 Task: Apply the custom number format (0%).
Action: Mouse moved to (48, 147)
Screenshot: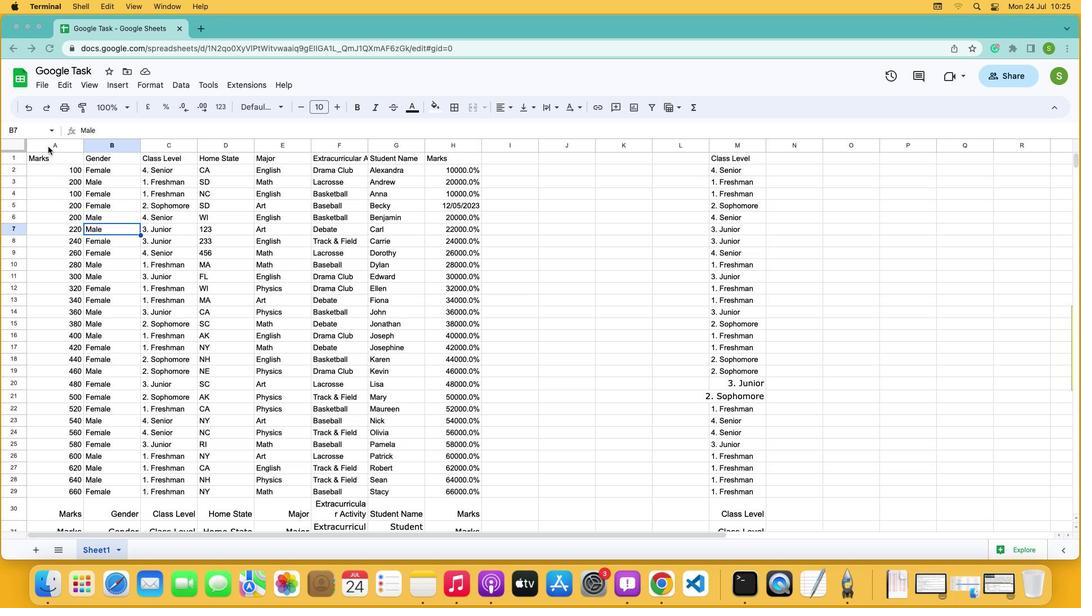 
Action: Mouse pressed left at (48, 147)
Screenshot: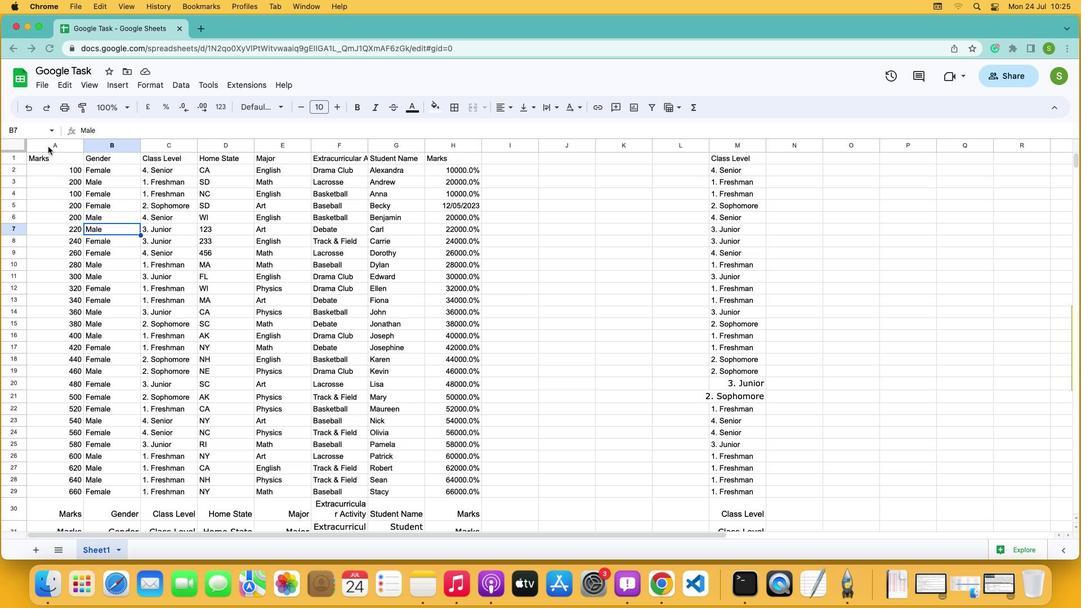 
Action: Mouse moved to (49, 150)
Screenshot: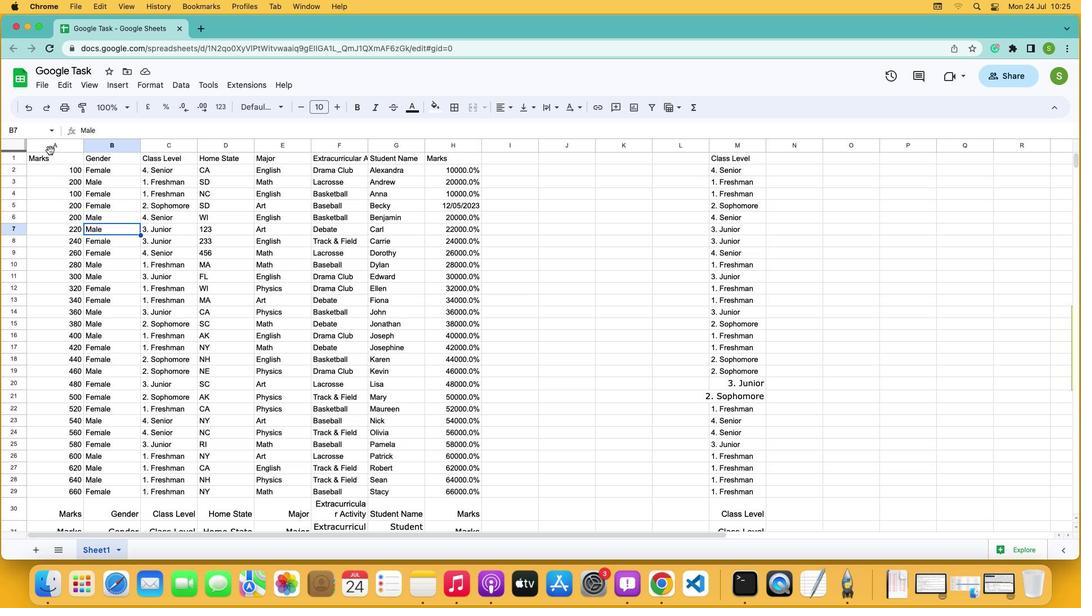 
Action: Mouse pressed left at (49, 150)
Screenshot: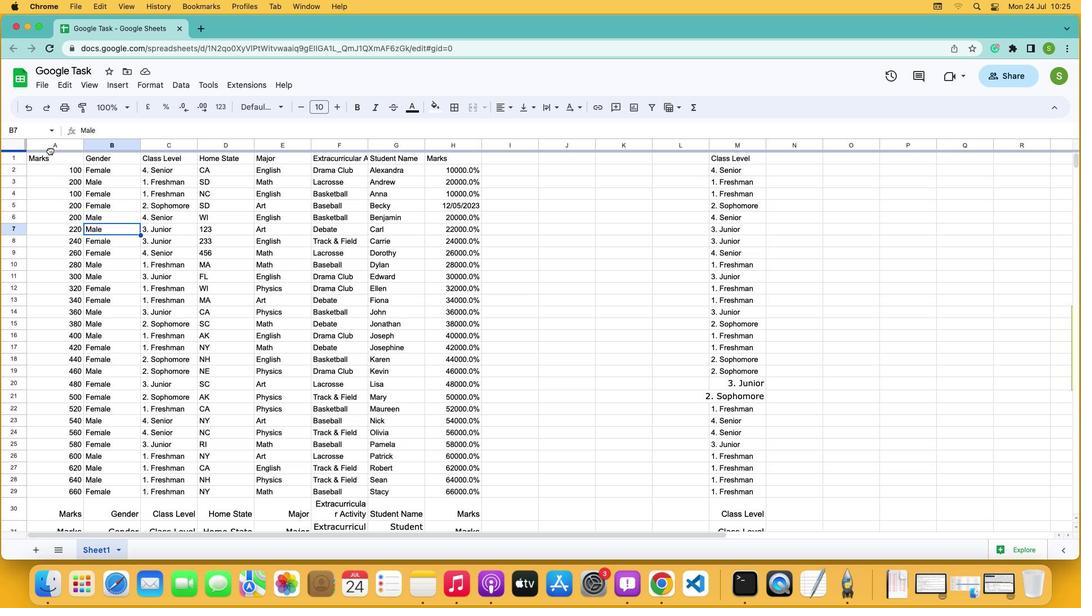 
Action: Mouse moved to (58, 144)
Screenshot: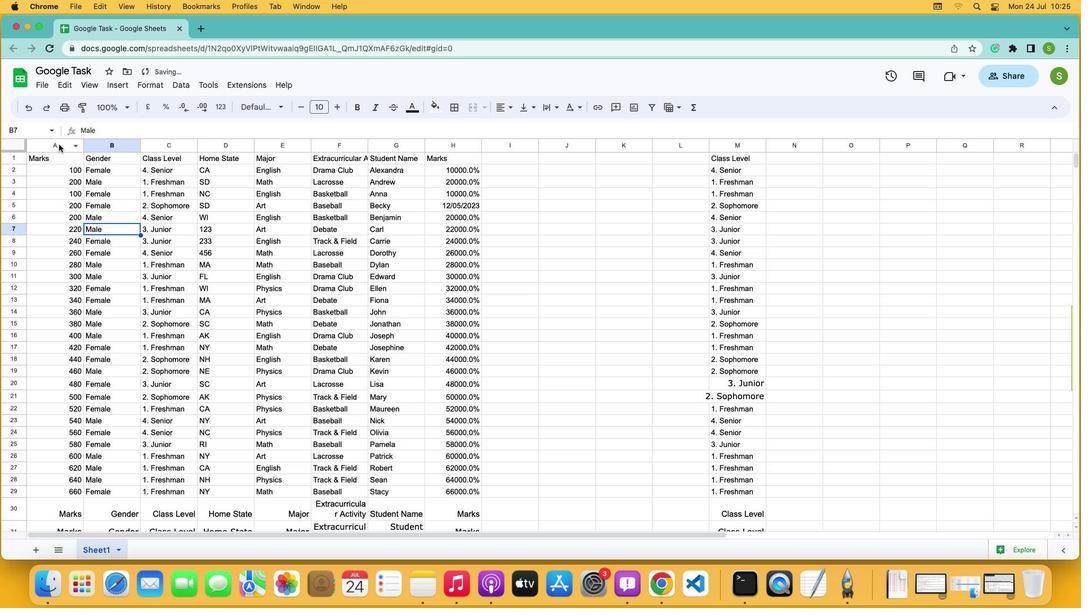 
Action: Mouse pressed left at (58, 144)
Screenshot: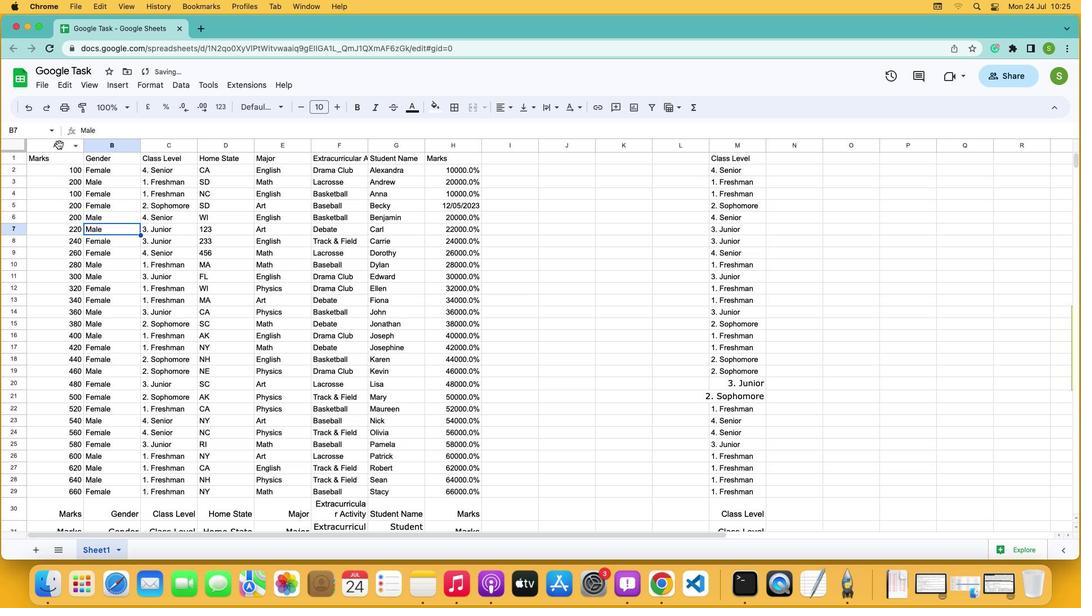 
Action: Mouse moved to (229, 105)
Screenshot: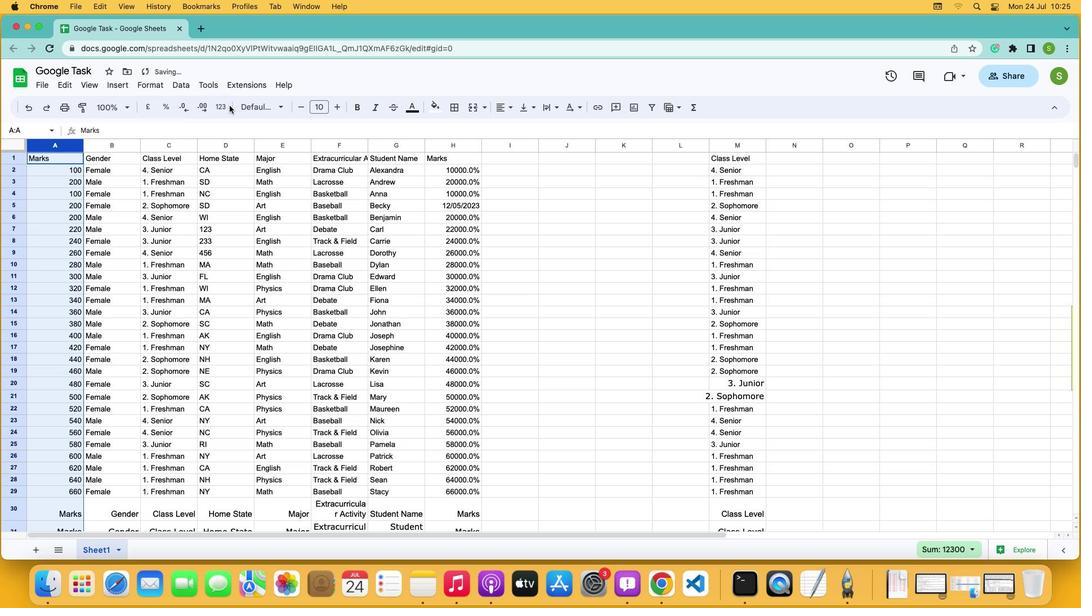 
Action: Mouse pressed left at (229, 105)
Screenshot: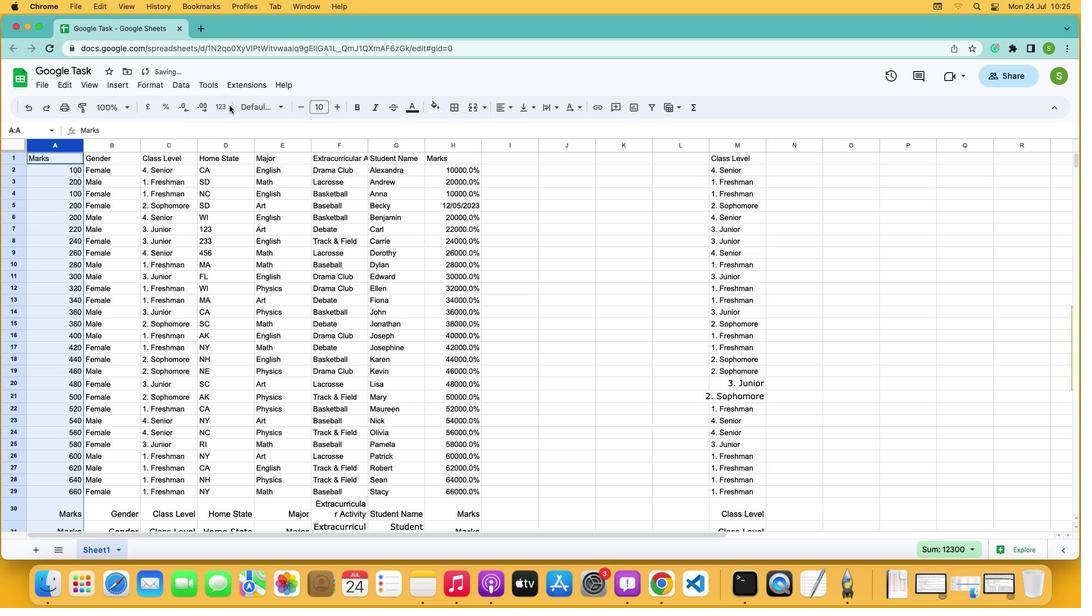 
Action: Mouse moved to (223, 105)
Screenshot: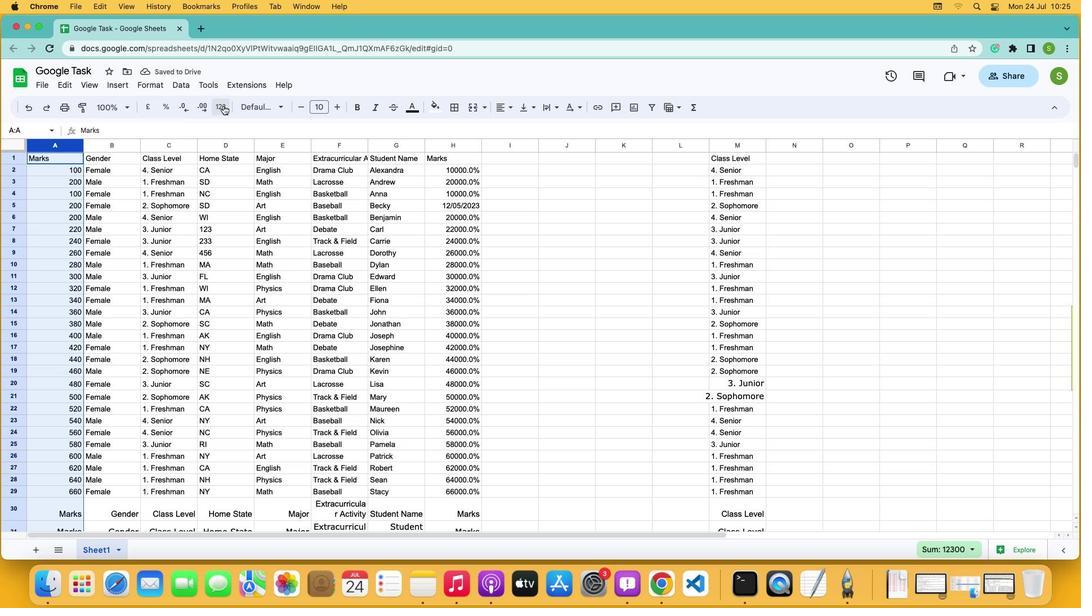 
Action: Mouse pressed left at (223, 105)
Screenshot: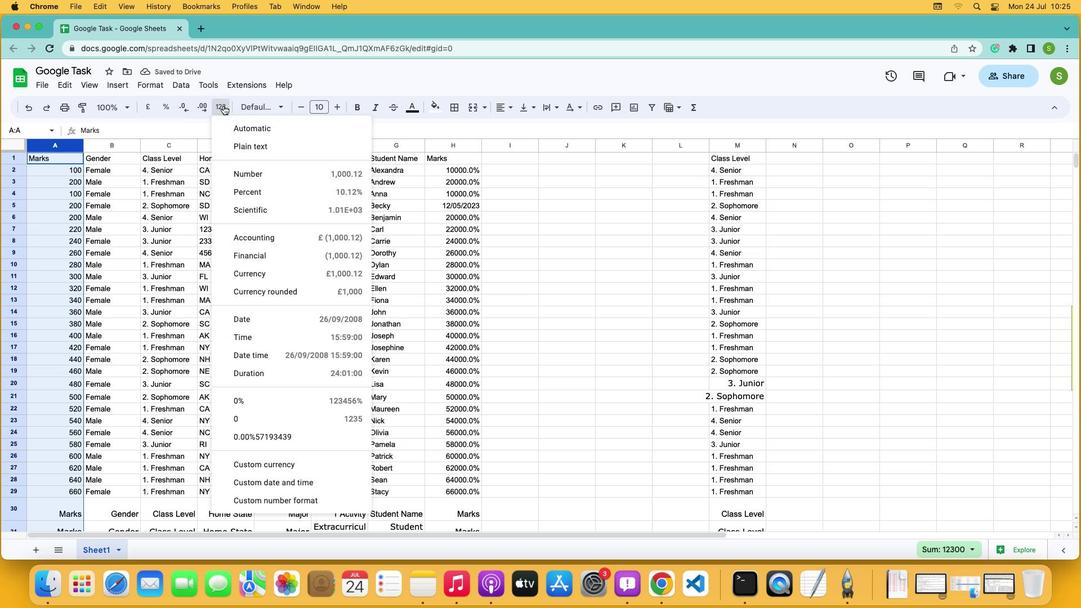 
Action: Mouse moved to (292, 498)
Screenshot: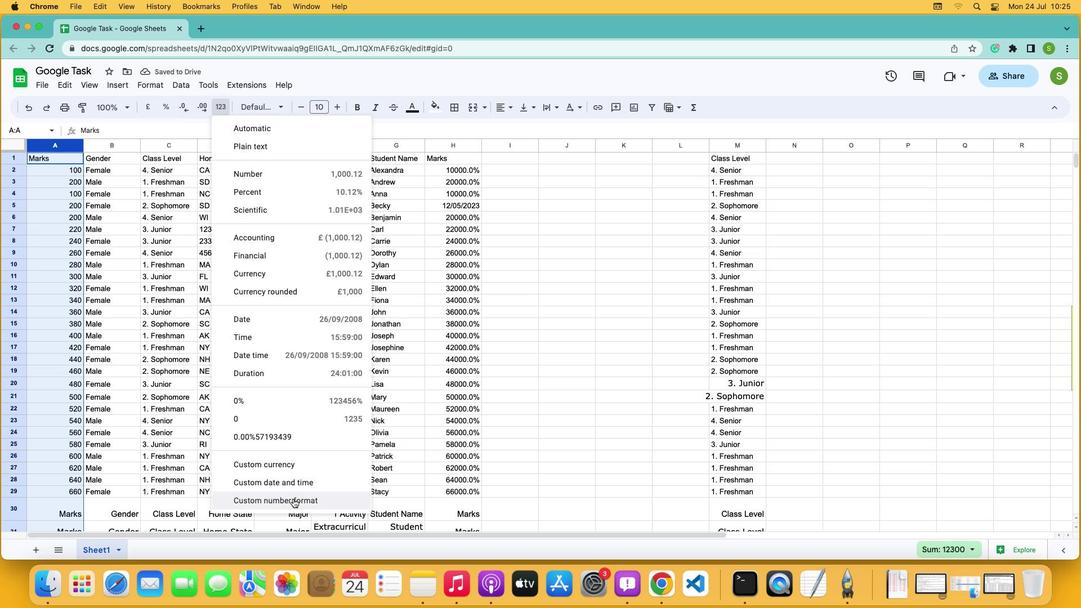 
Action: Mouse pressed left at (292, 498)
Screenshot: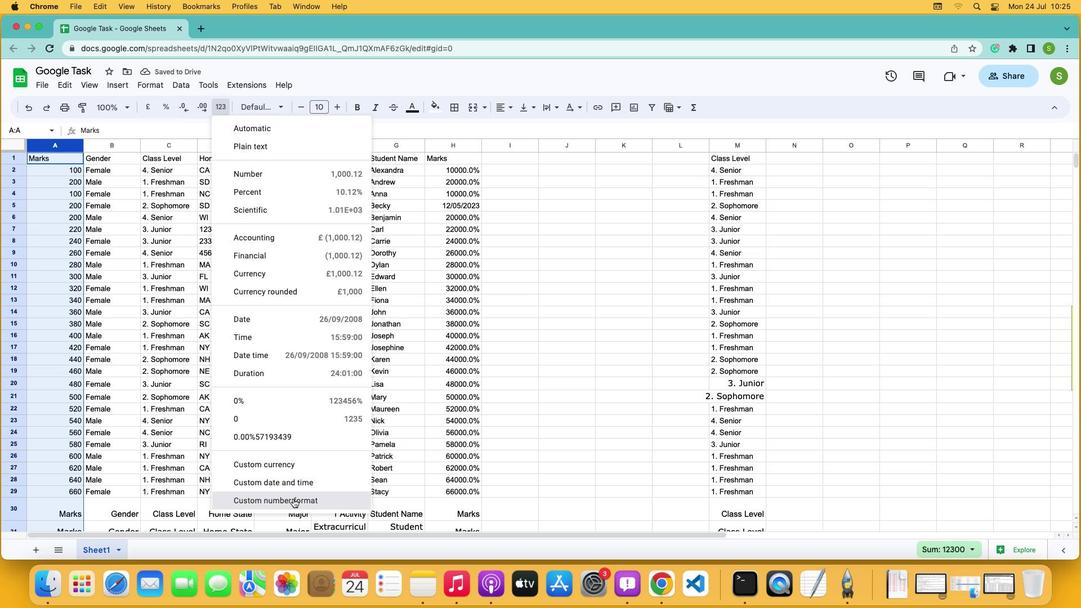 
Action: Mouse moved to (444, 279)
Screenshot: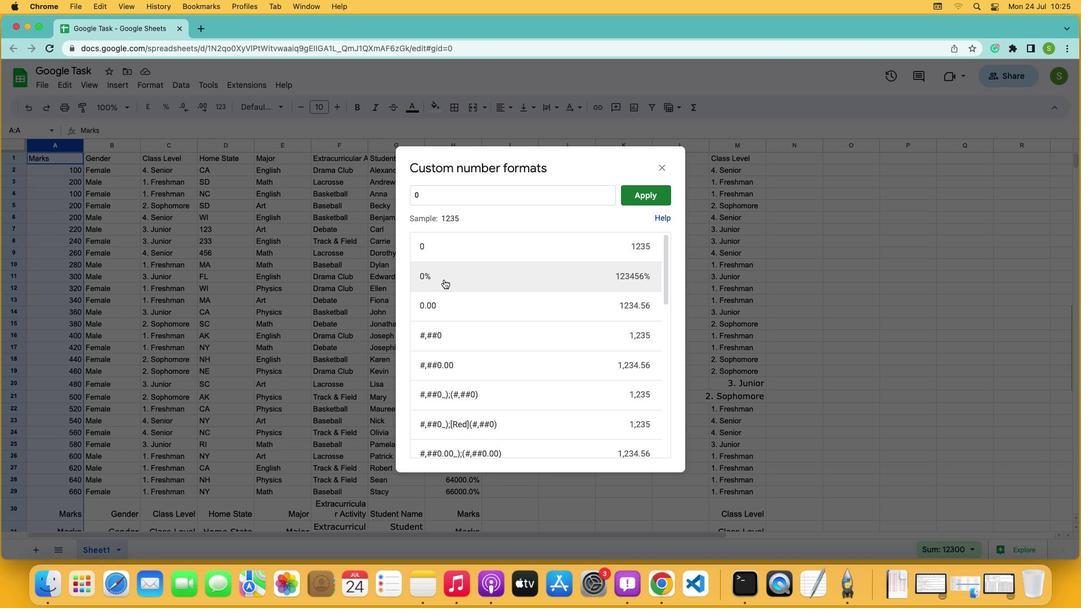 
Action: Mouse pressed left at (444, 279)
Screenshot: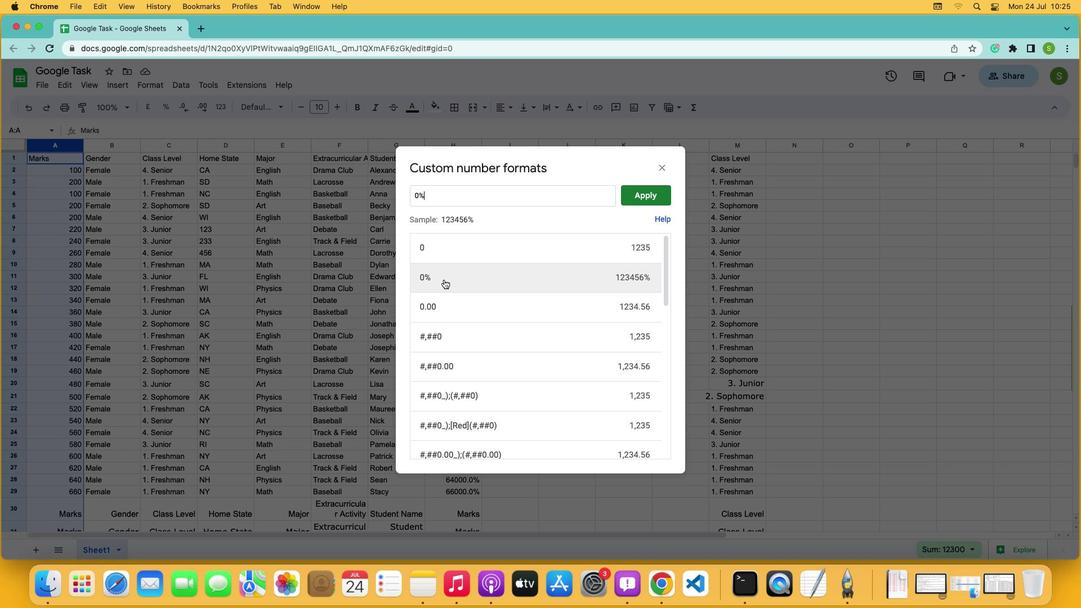 
Action: Mouse moved to (640, 196)
Screenshot: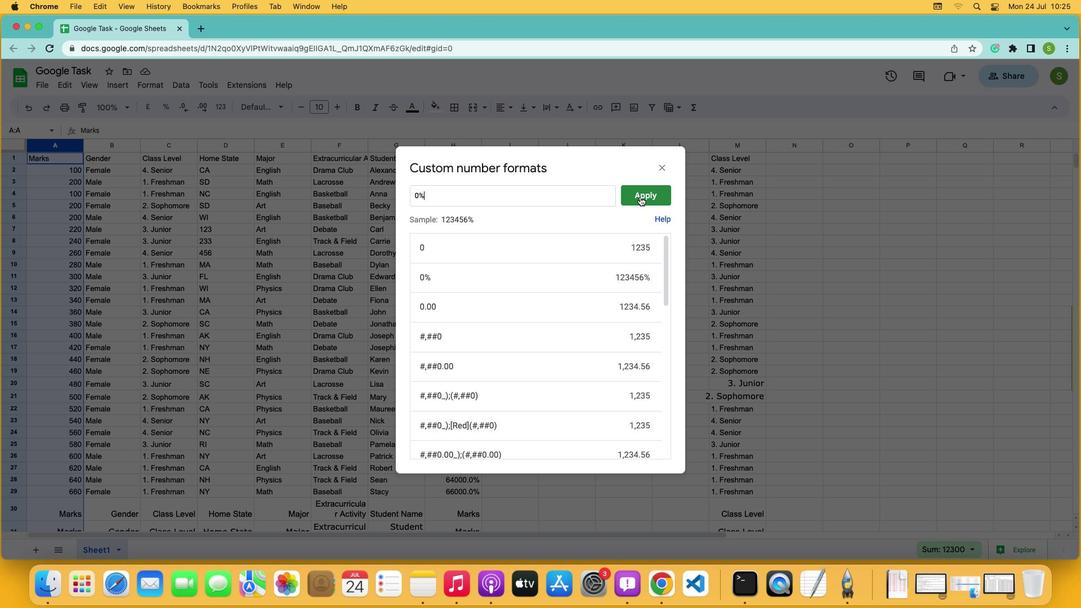 
Action: Mouse pressed left at (640, 196)
Screenshot: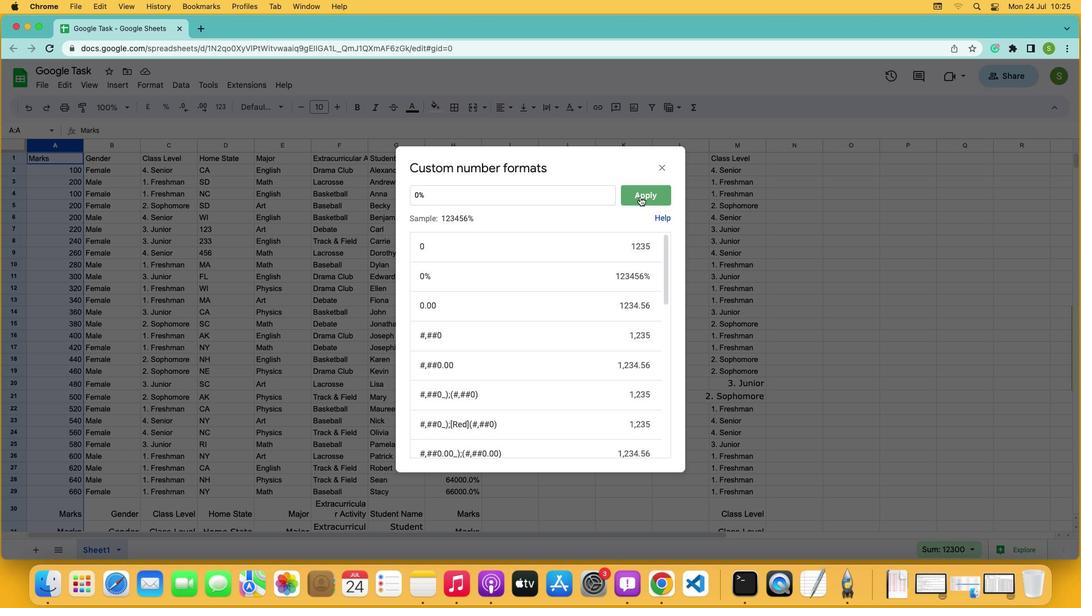 
